 Task: Add Arrowhead Mills Organic Oat Flour to the cart.
Action: Mouse moved to (240, 99)
Screenshot: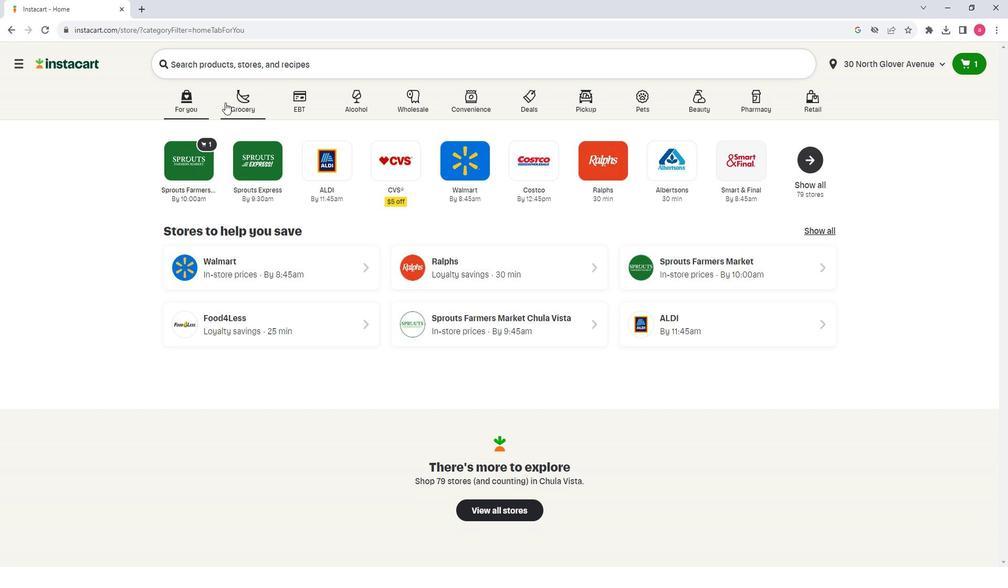 
Action: Mouse pressed left at (240, 99)
Screenshot: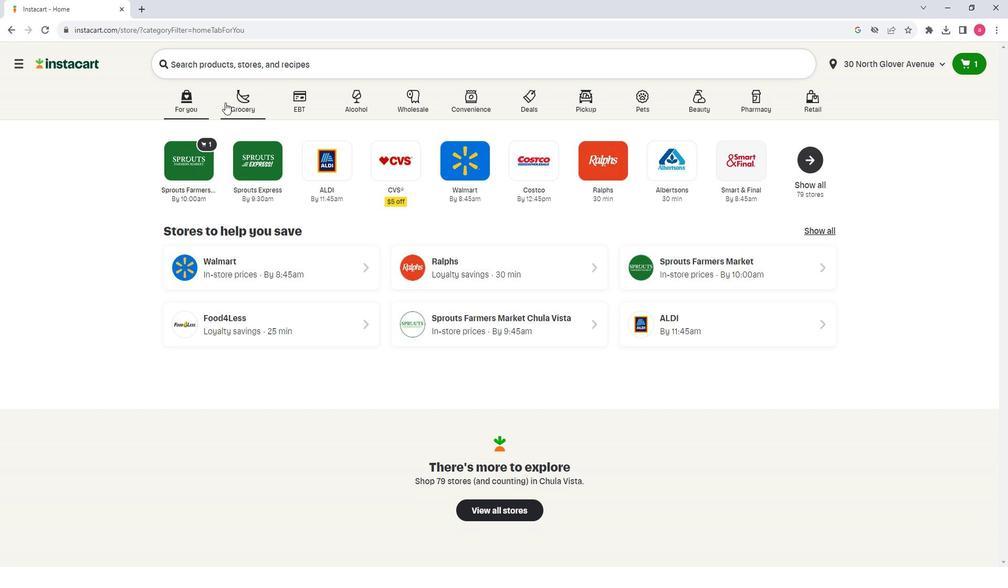 
Action: Mouse moved to (275, 287)
Screenshot: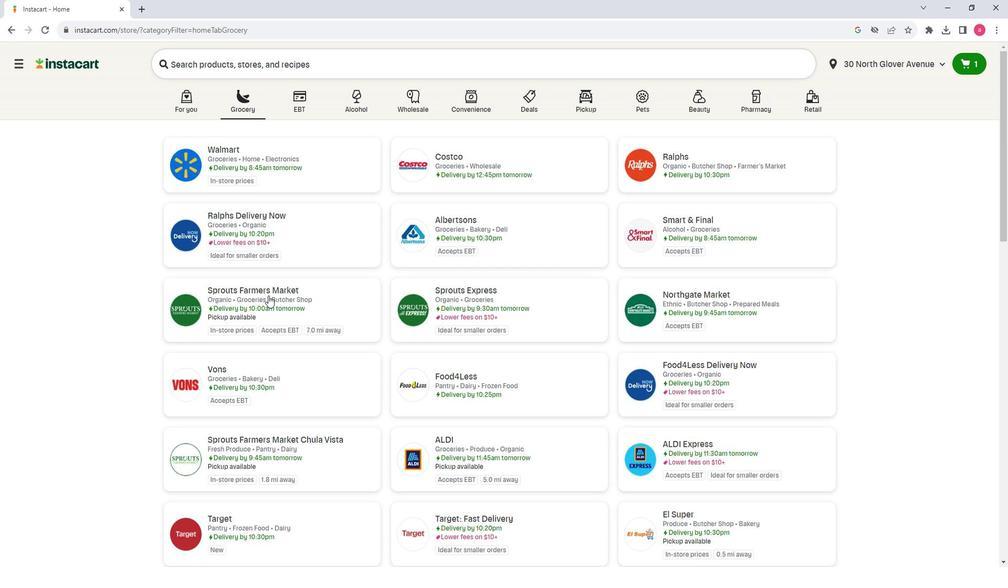 
Action: Mouse pressed left at (275, 287)
Screenshot: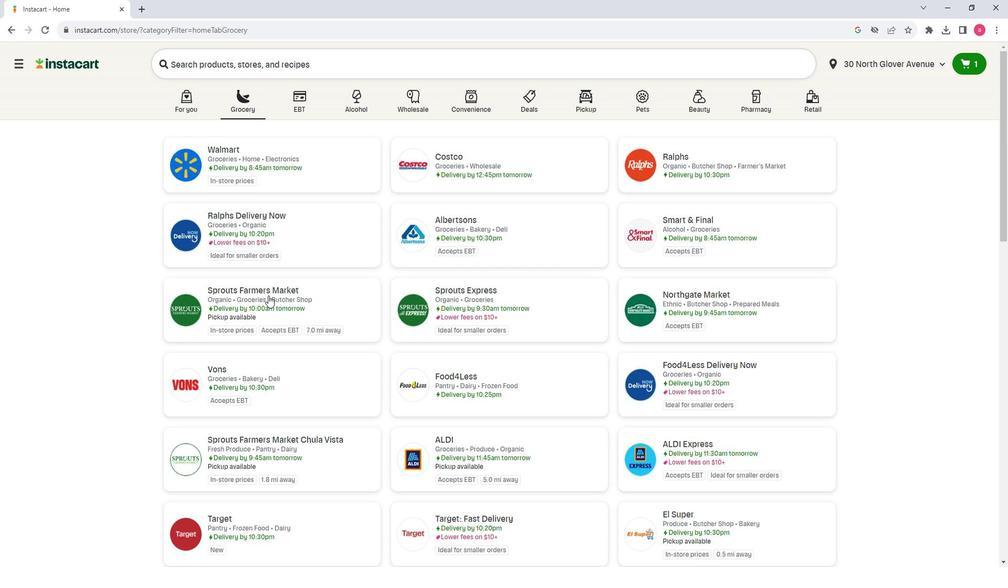 
Action: Mouse moved to (136, 420)
Screenshot: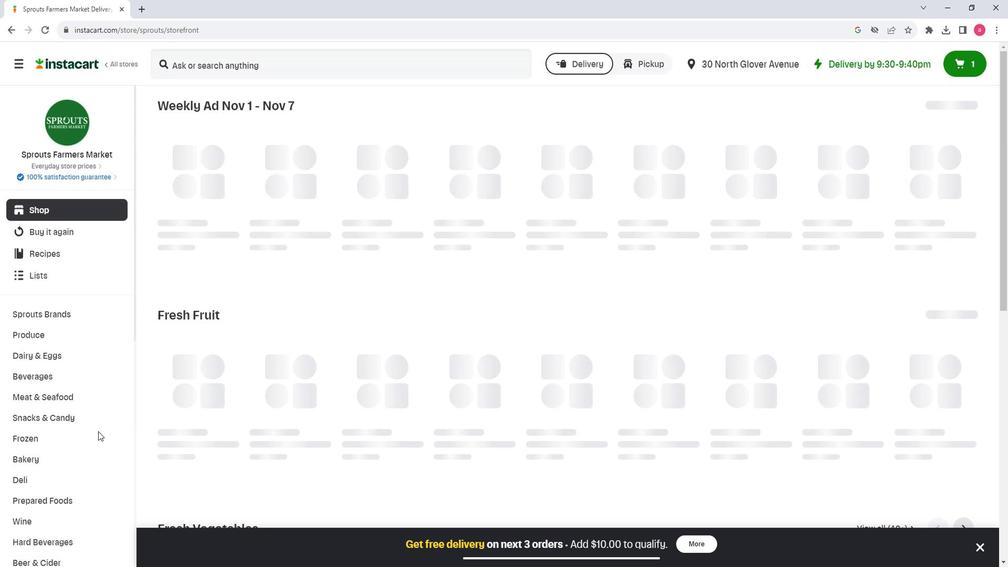
Action: Mouse scrolled (136, 419) with delta (0, 0)
Screenshot: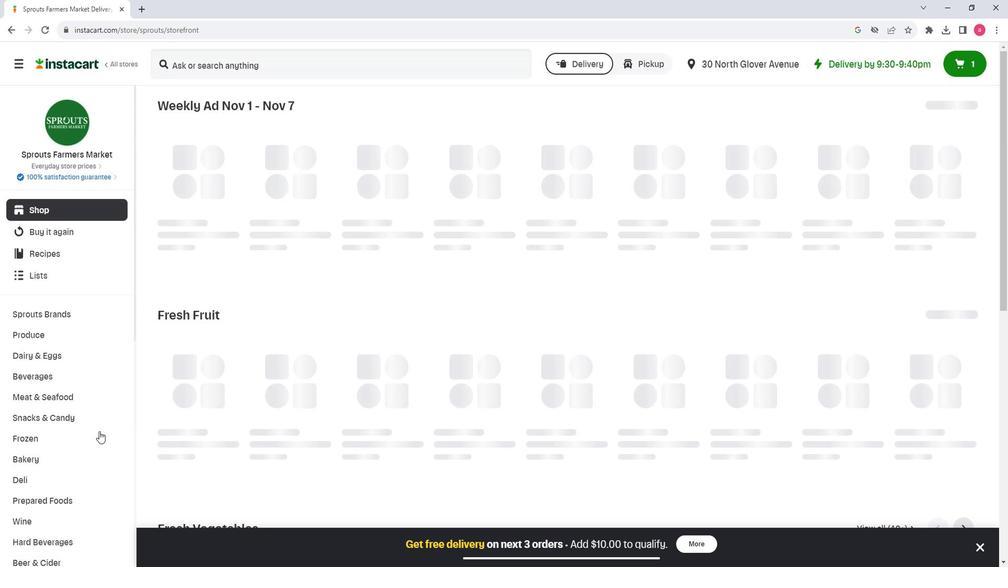 
Action: Mouse scrolled (136, 419) with delta (0, 0)
Screenshot: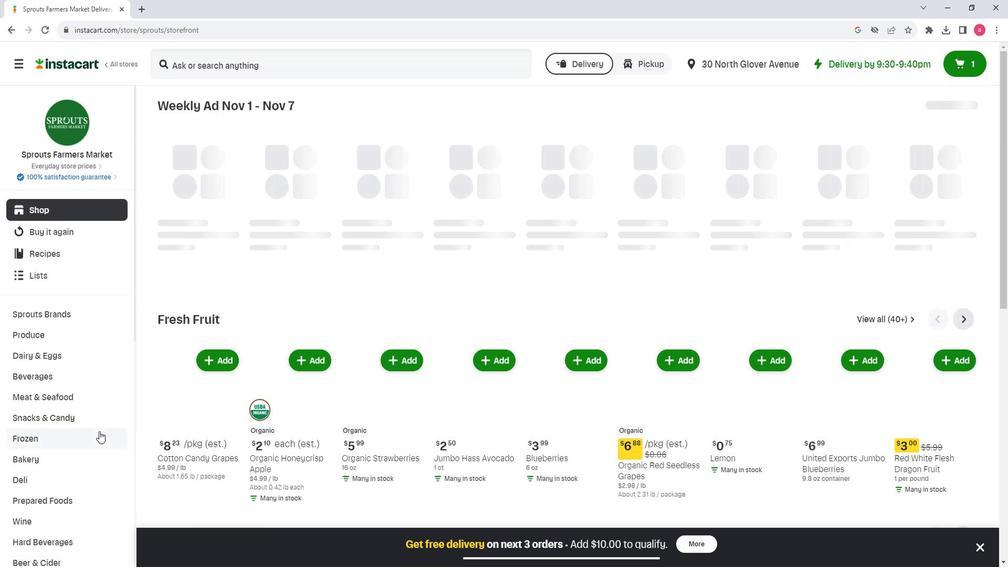 
Action: Mouse moved to (122, 383)
Screenshot: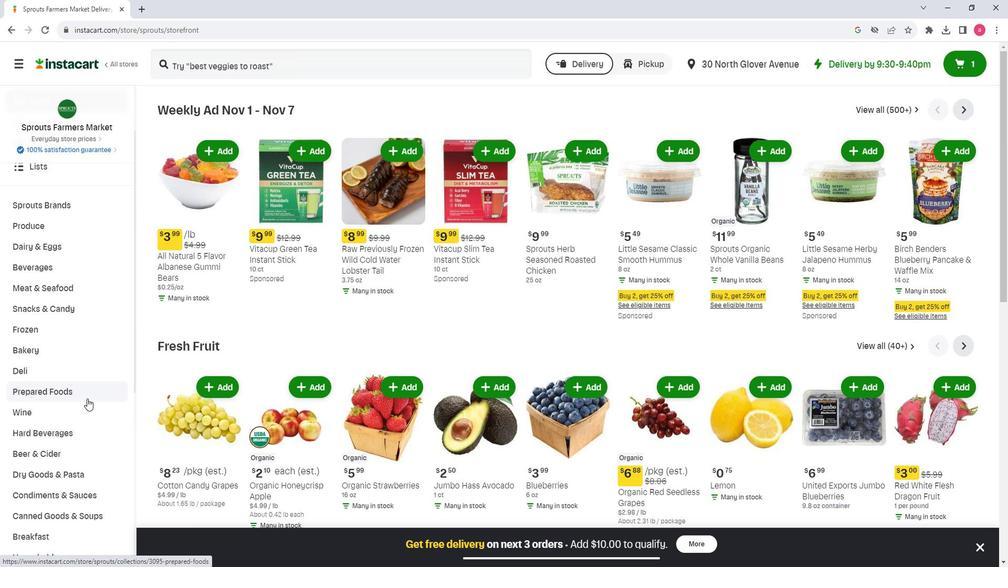 
Action: Mouse scrolled (122, 382) with delta (0, 0)
Screenshot: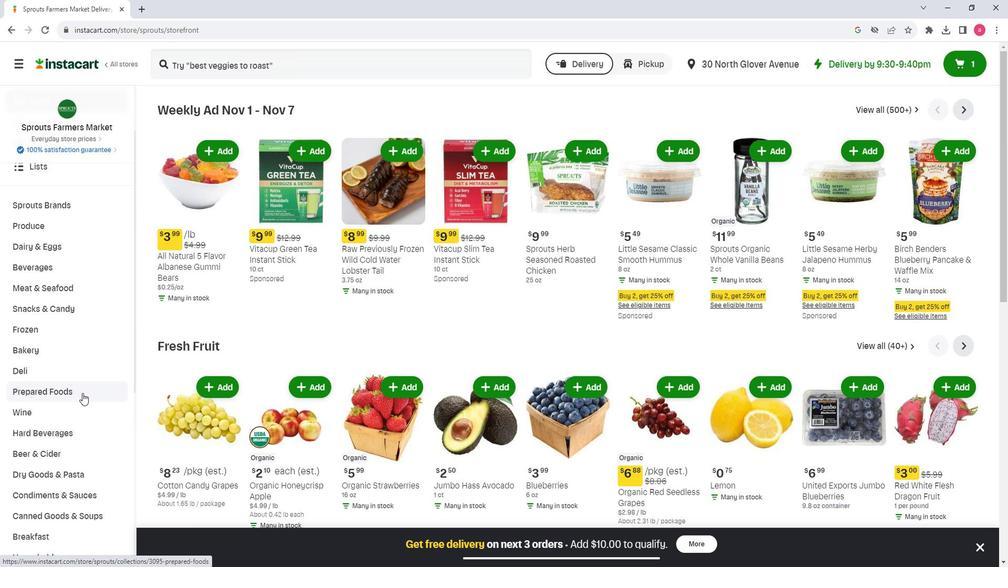 
Action: Mouse scrolled (122, 382) with delta (0, 0)
Screenshot: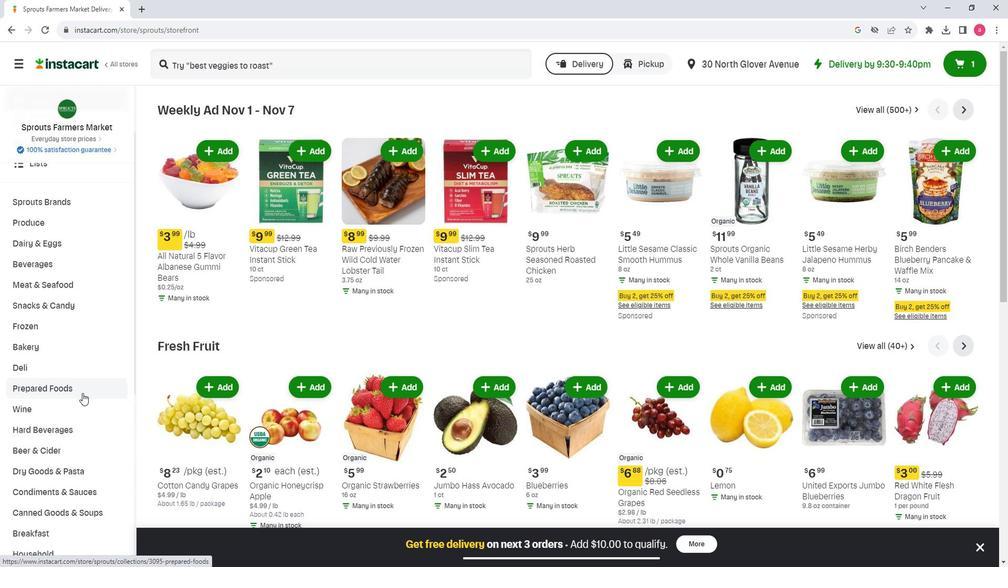 
Action: Mouse moved to (152, 408)
Screenshot: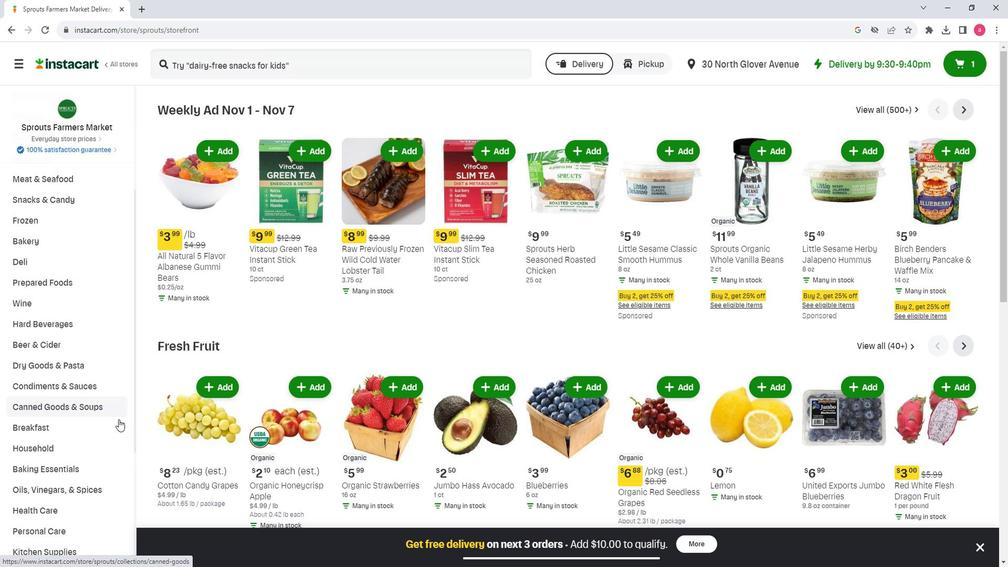 
Action: Mouse scrolled (152, 407) with delta (0, 0)
Screenshot: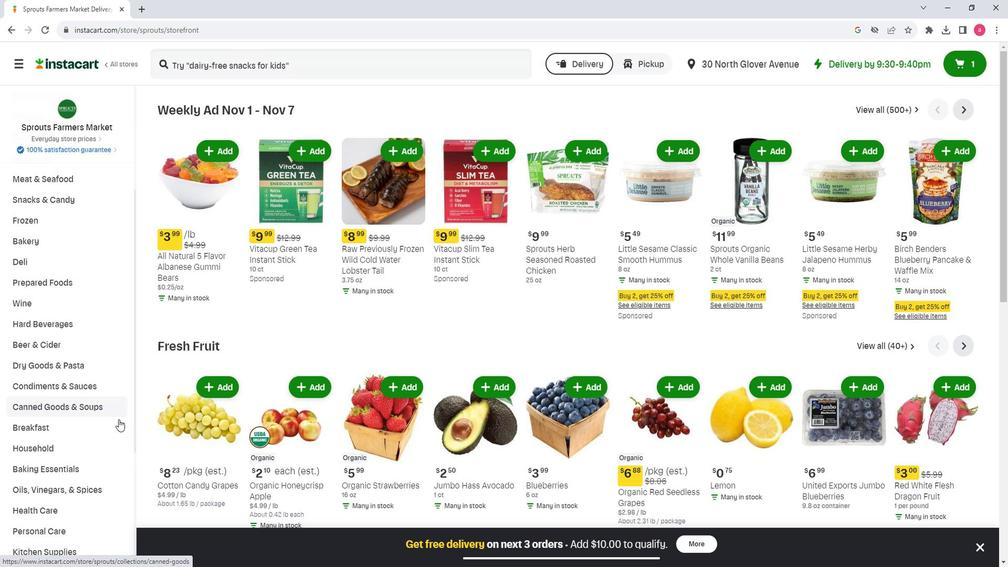 
Action: Mouse moved to (119, 402)
Screenshot: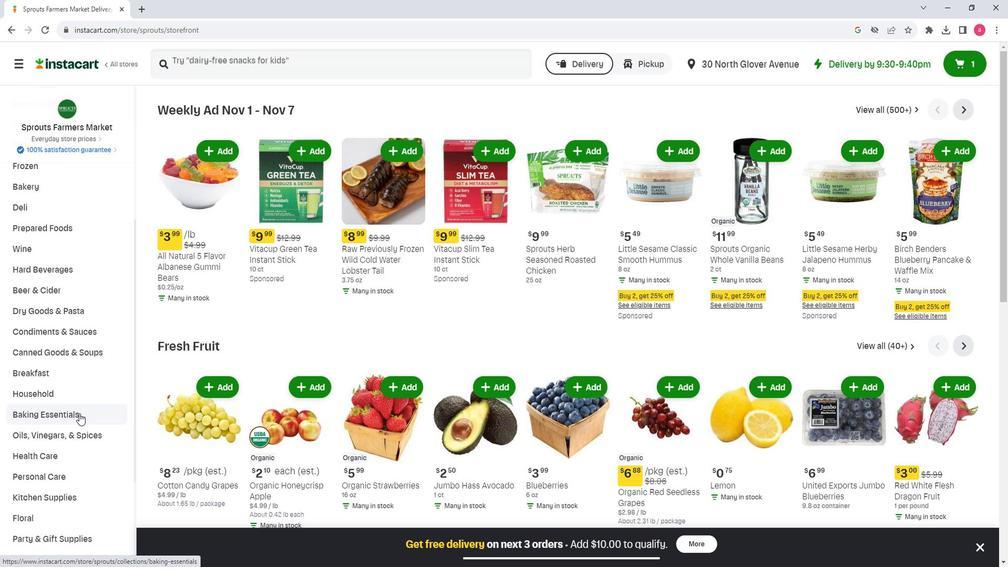 
Action: Mouse pressed left at (119, 402)
Screenshot: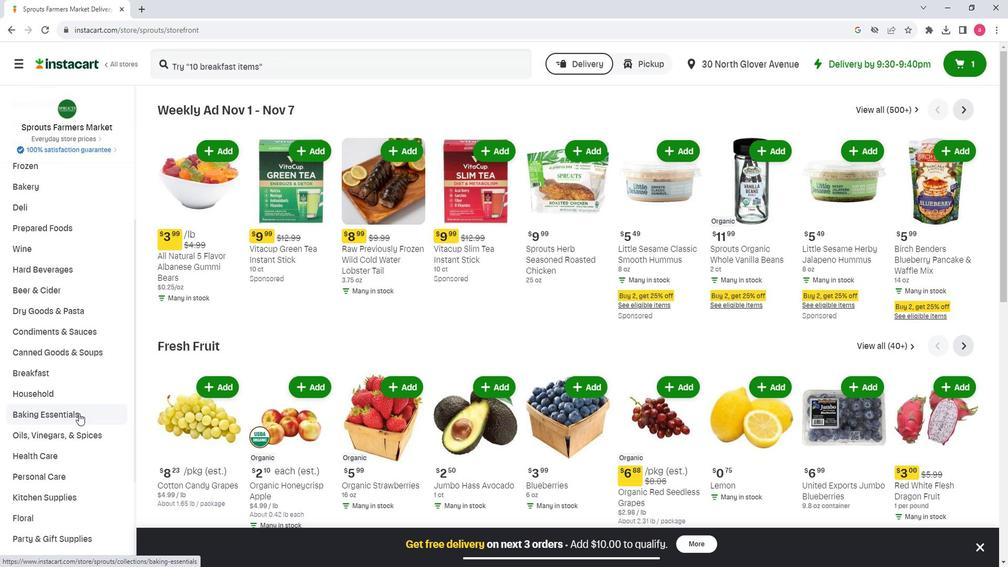 
Action: Mouse moved to (537, 129)
Screenshot: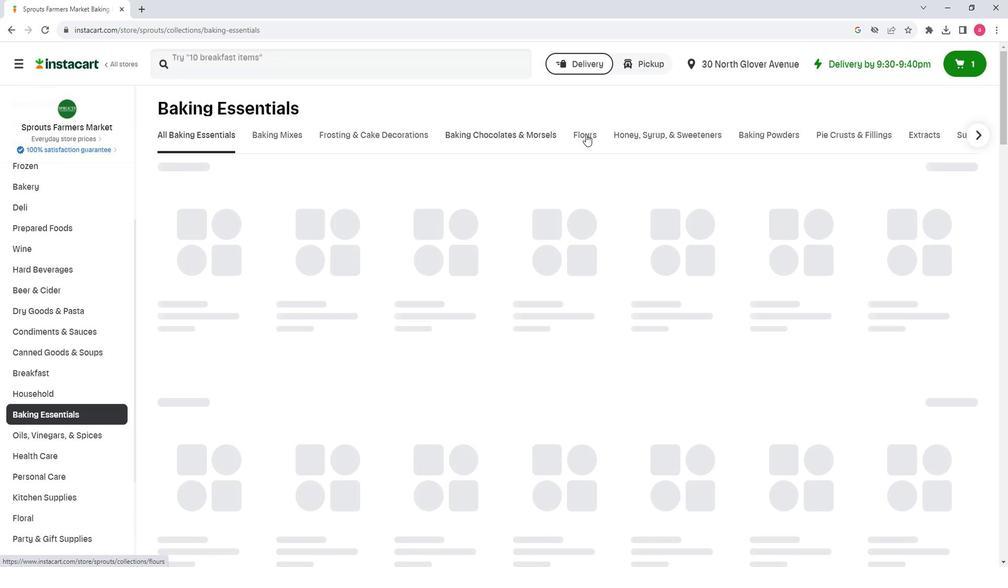 
Action: Mouse pressed left at (537, 129)
Screenshot: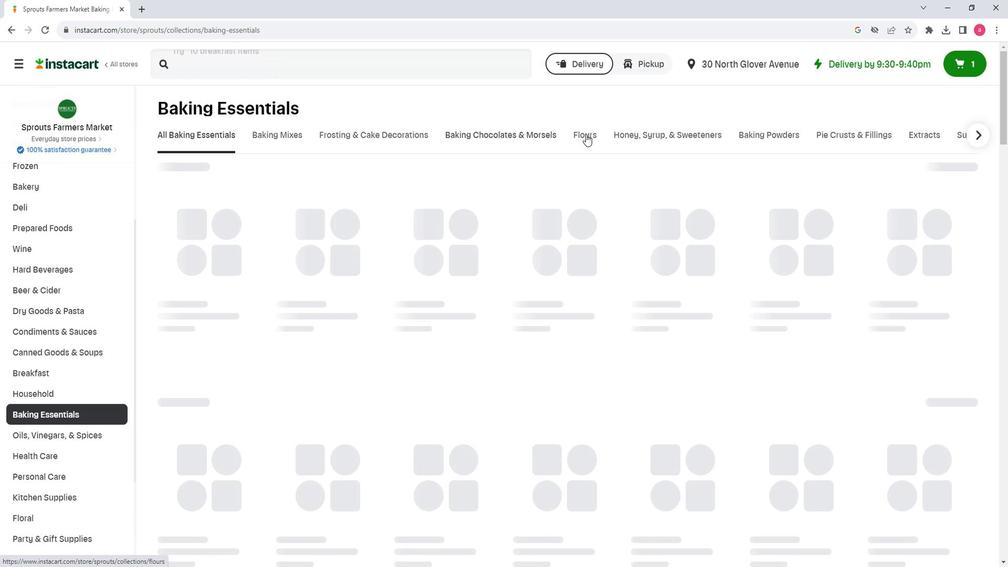 
Action: Mouse moved to (634, 172)
Screenshot: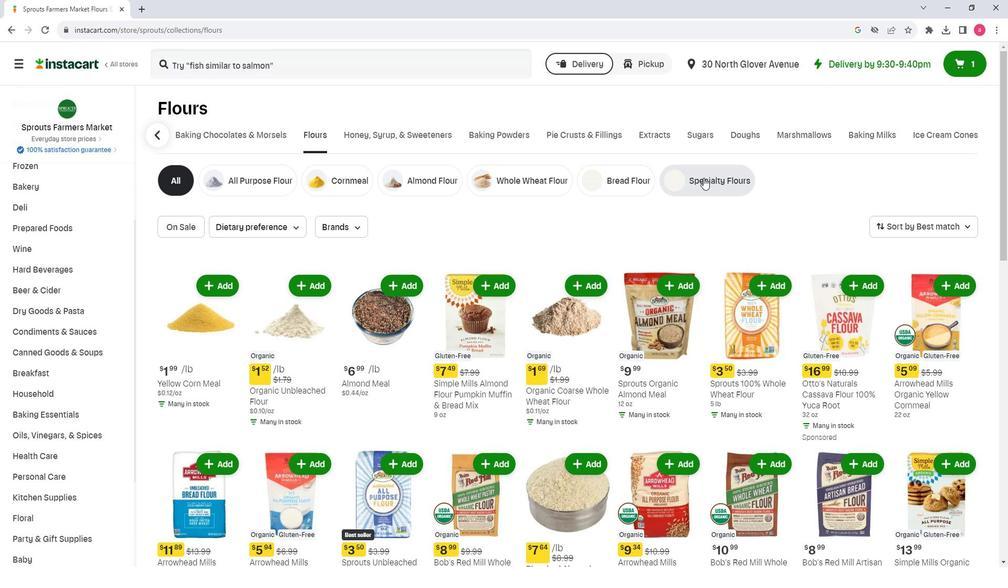 
Action: Mouse pressed left at (634, 172)
Screenshot: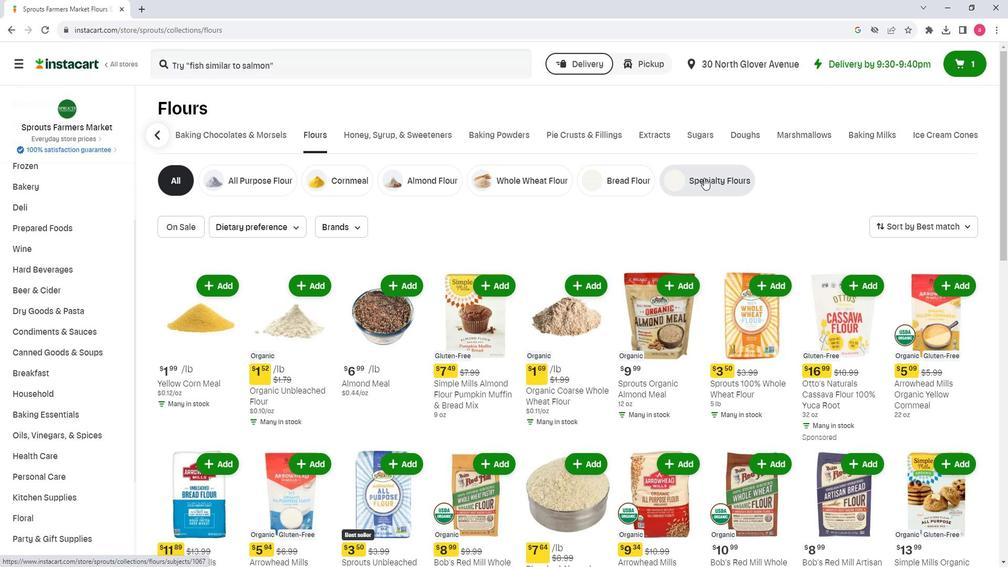 
Action: Mouse moved to (275, 60)
Screenshot: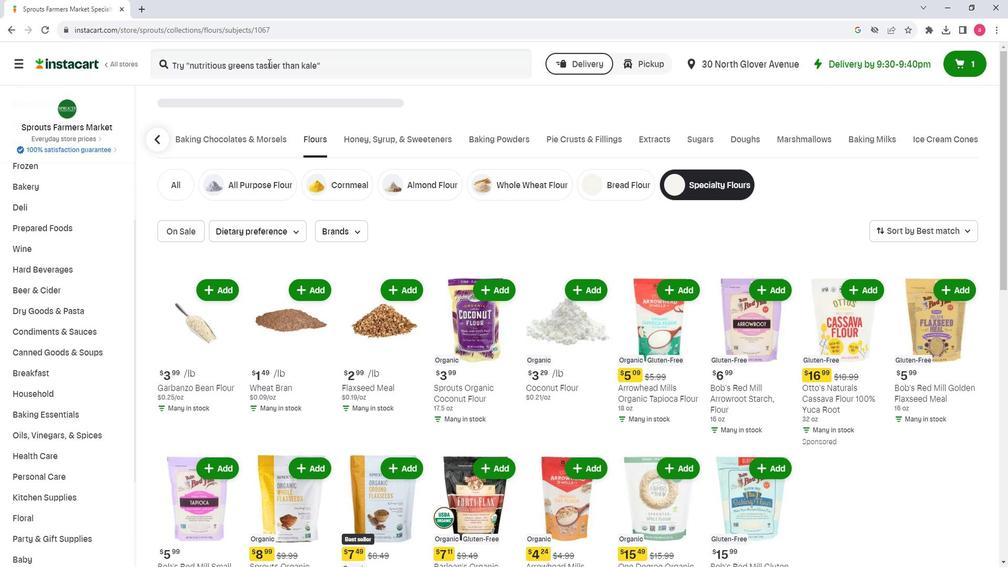 
Action: Mouse pressed left at (275, 60)
Screenshot: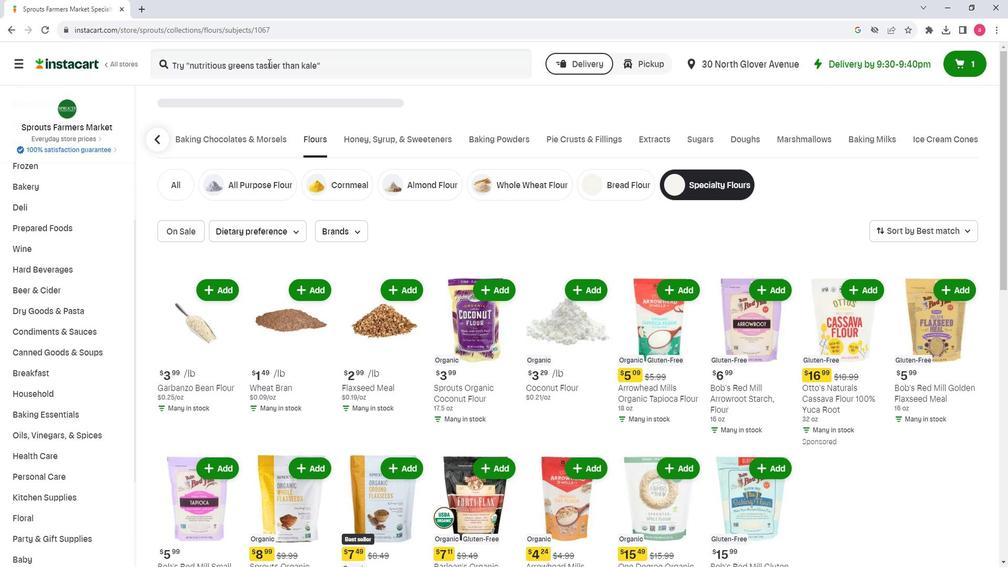 
Action: Key pressed <Key.shift>Arrowhead<Key.space><Key.shift>Mills<Key.space><Key.shift>Organic<Key.space><Key.shift><Key.shift><Key.shift><Key.shift><Key.shift><Key.shift>Oat<Key.space><Key.shift>Flour<Key.enter>
Screenshot: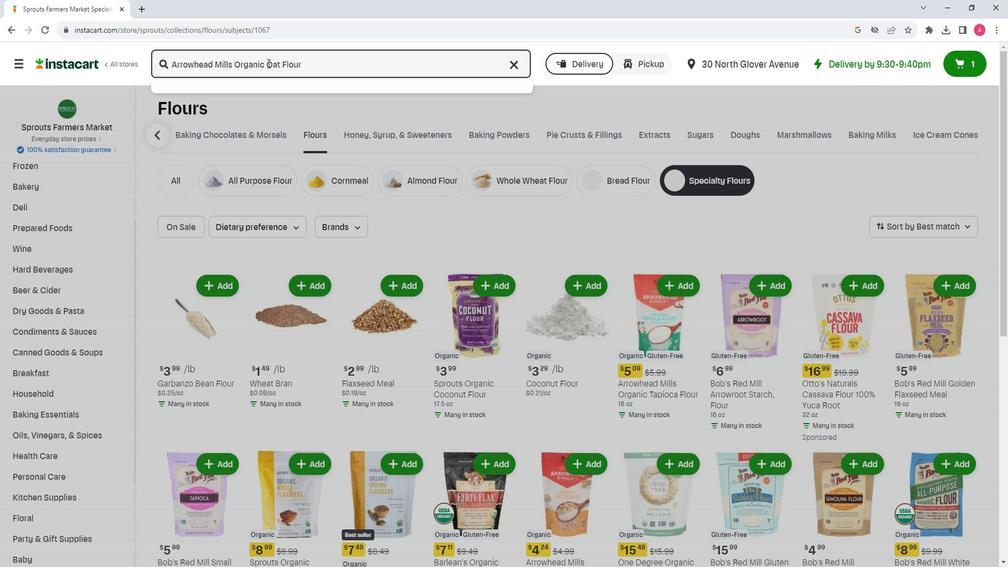 
Action: Mouse moved to (300, 142)
Screenshot: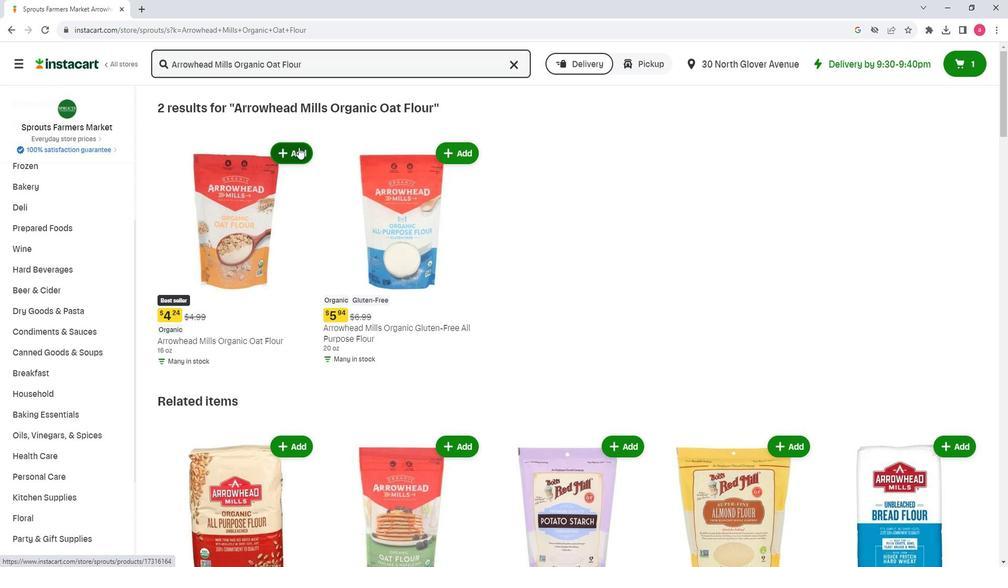 
Action: Mouse pressed left at (300, 142)
Screenshot: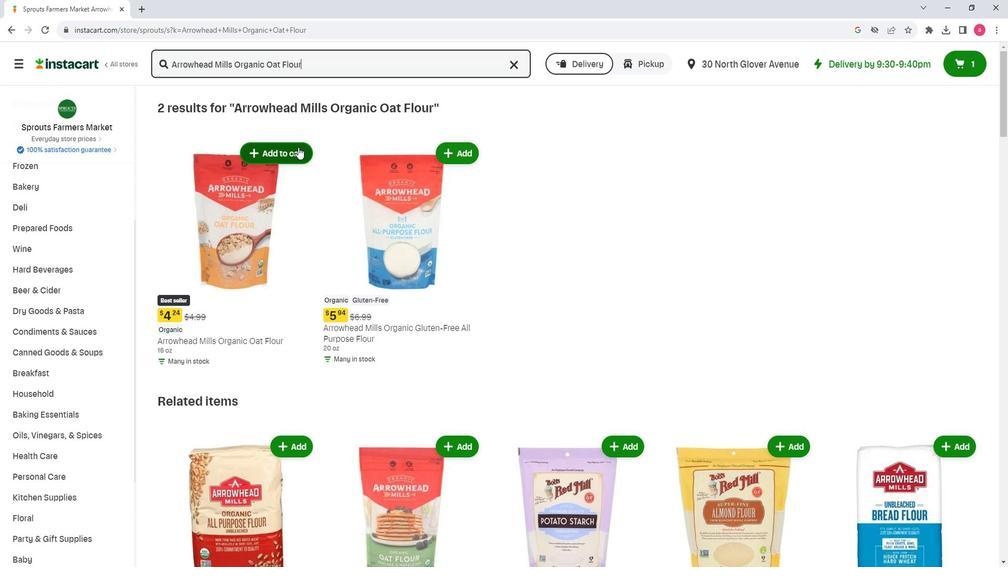 
Action: Mouse moved to (291, 228)
Screenshot: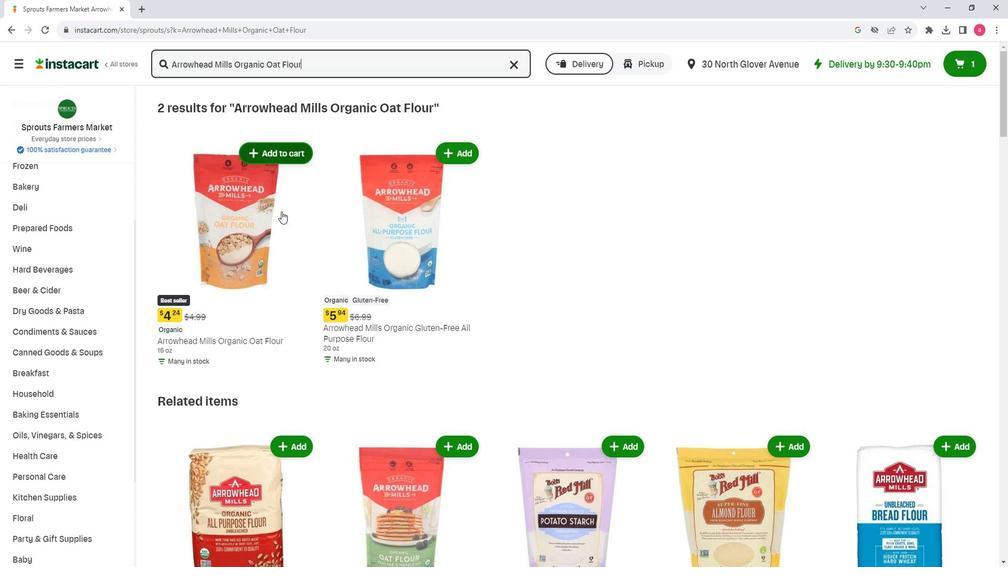 
